 Task: Use the audio channel remapper to remap the "Left" to "Rear center".
Action: Mouse moved to (130, 26)
Screenshot: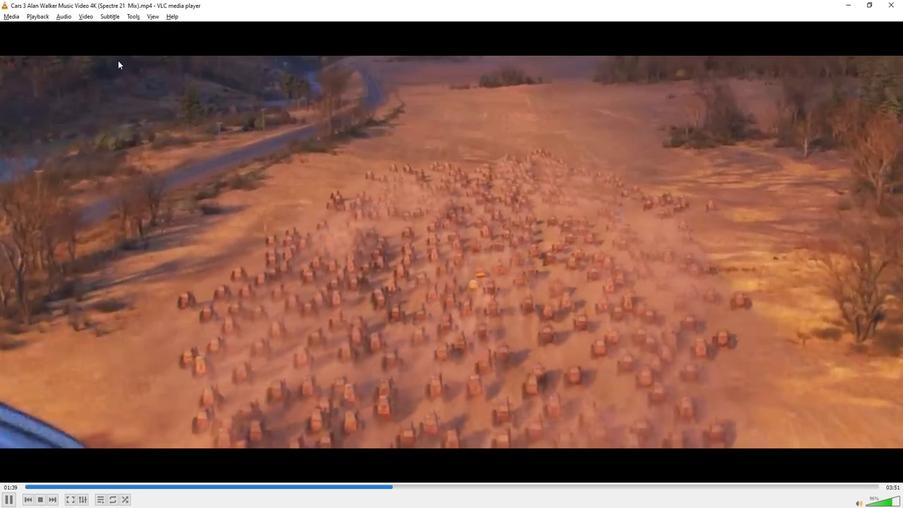 
Action: Mouse pressed left at (130, 26)
Screenshot: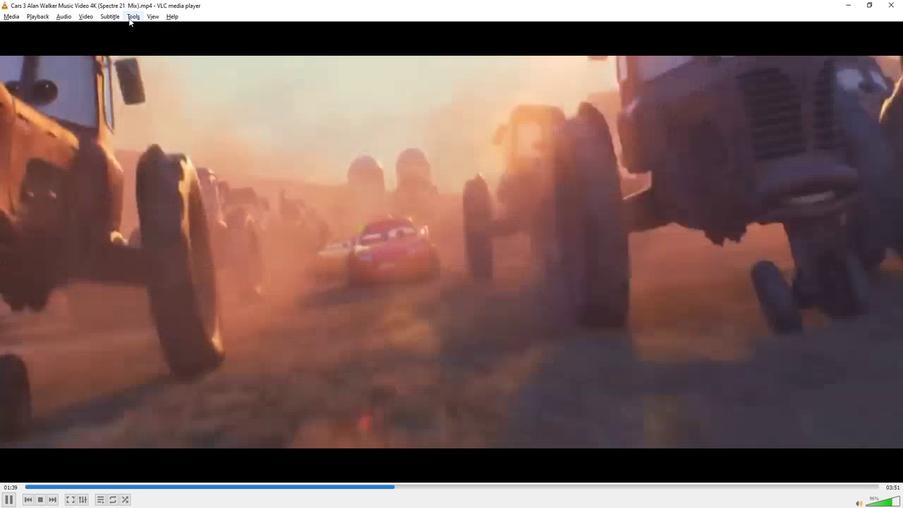 
Action: Mouse moved to (154, 132)
Screenshot: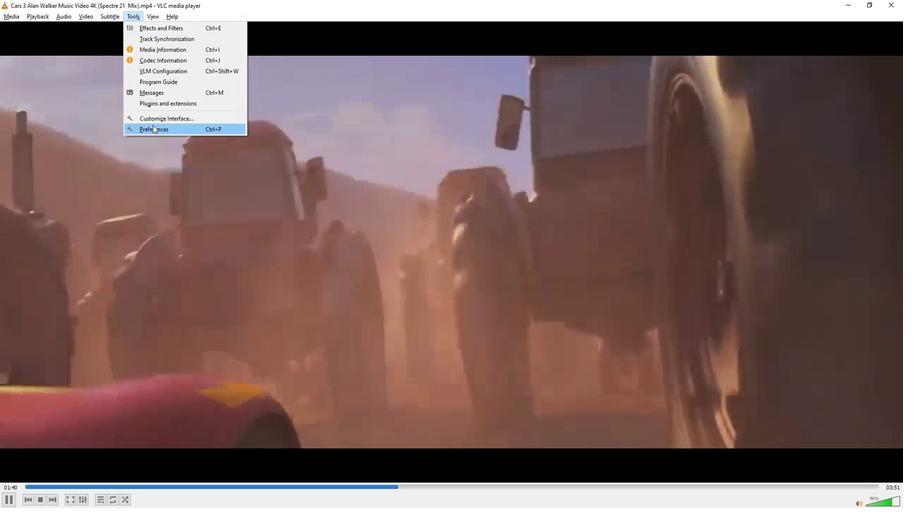 
Action: Mouse pressed left at (154, 132)
Screenshot: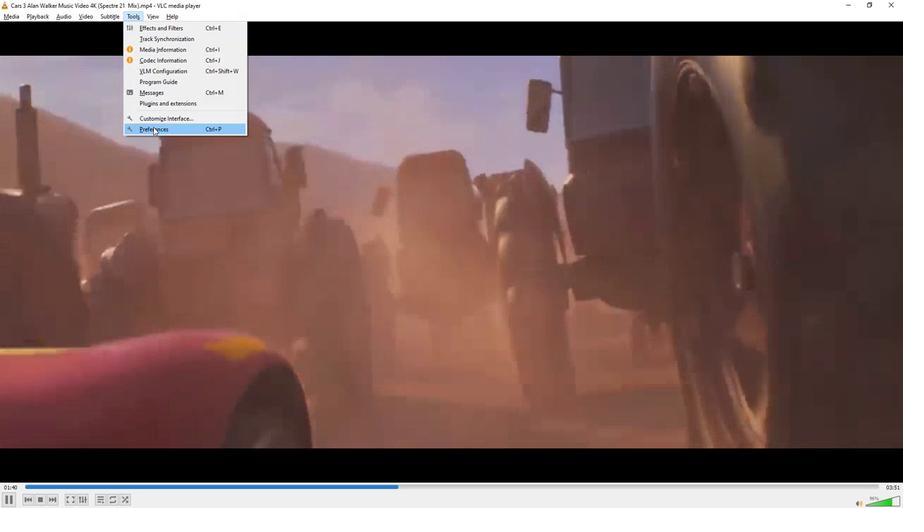 
Action: Mouse moved to (263, 383)
Screenshot: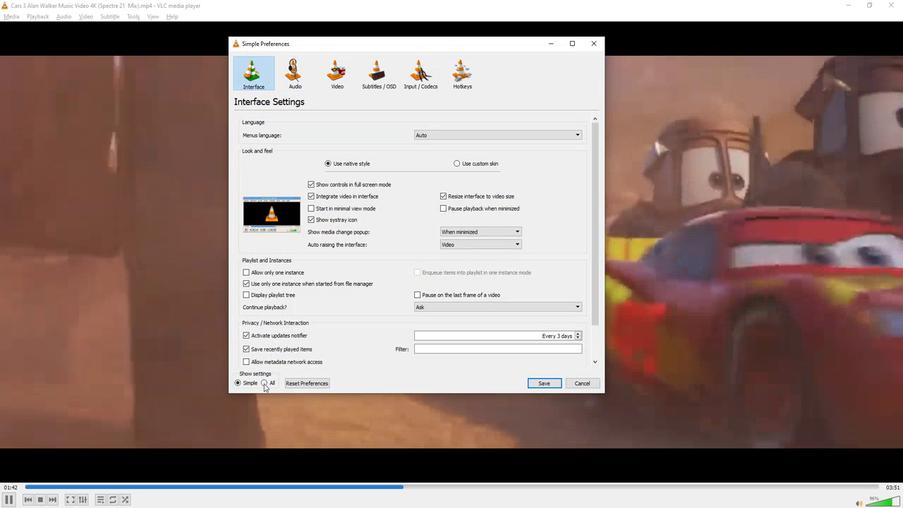 
Action: Mouse pressed left at (263, 383)
Screenshot: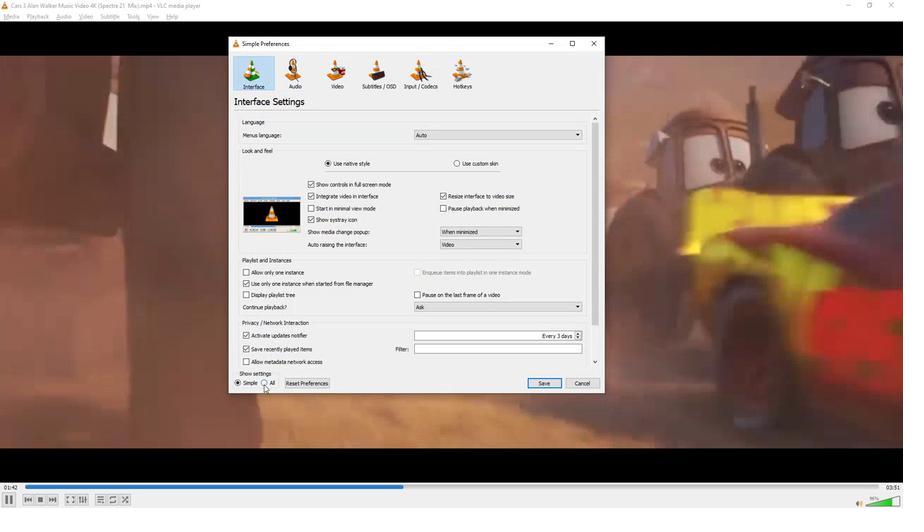 
Action: Mouse moved to (254, 174)
Screenshot: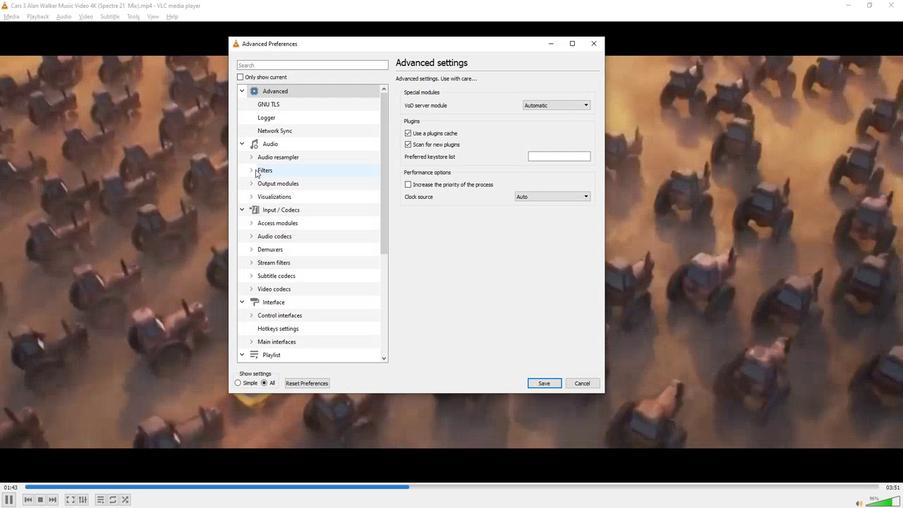 
Action: Mouse pressed left at (254, 174)
Screenshot: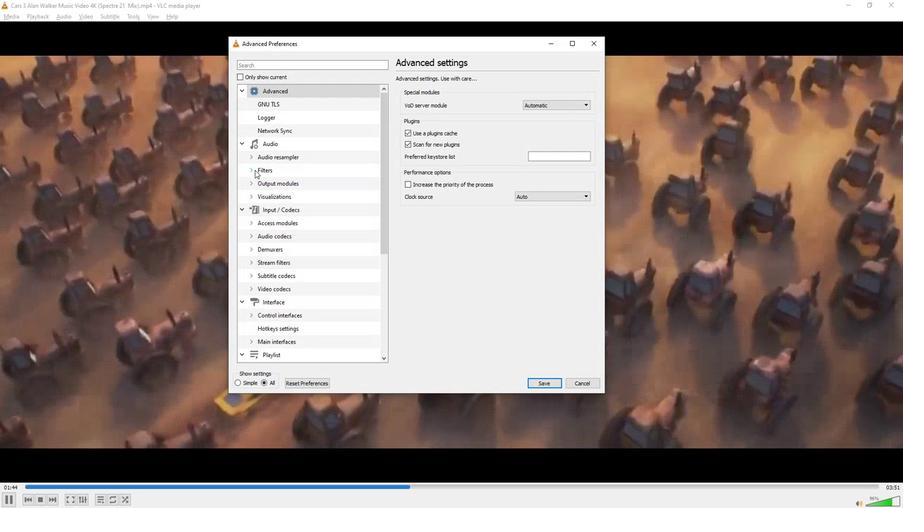 
Action: Mouse moved to (279, 304)
Screenshot: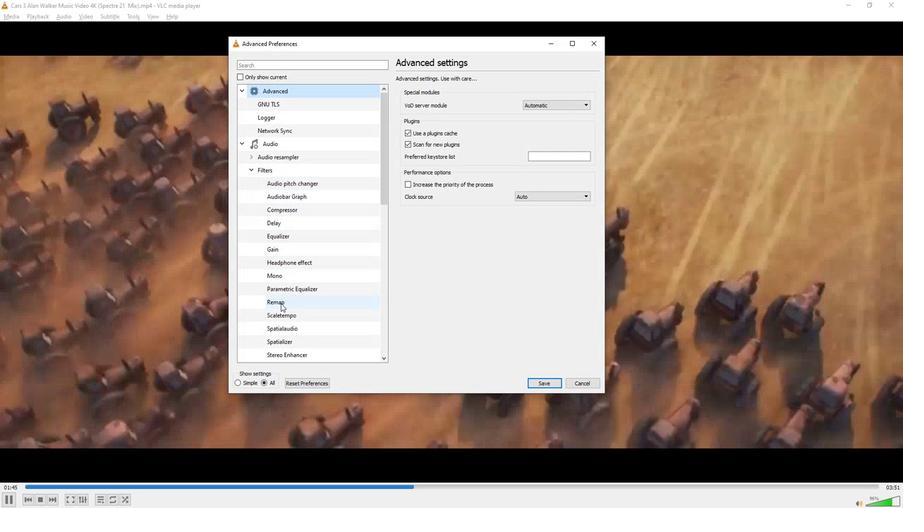 
Action: Mouse pressed left at (279, 304)
Screenshot: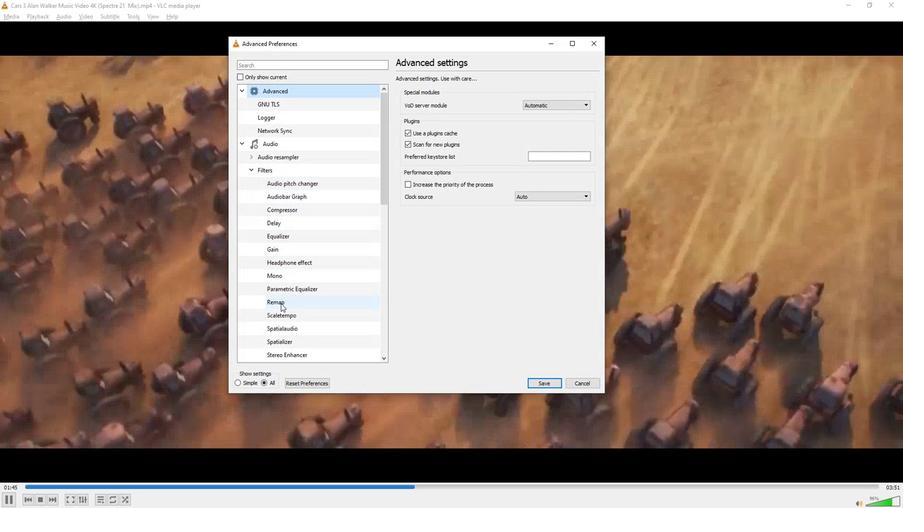
Action: Mouse moved to (559, 101)
Screenshot: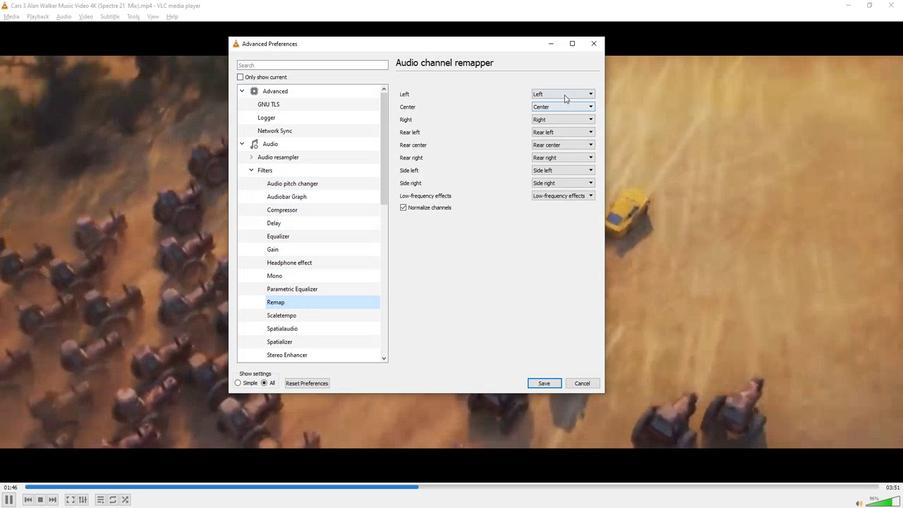 
Action: Mouse pressed left at (559, 101)
Screenshot: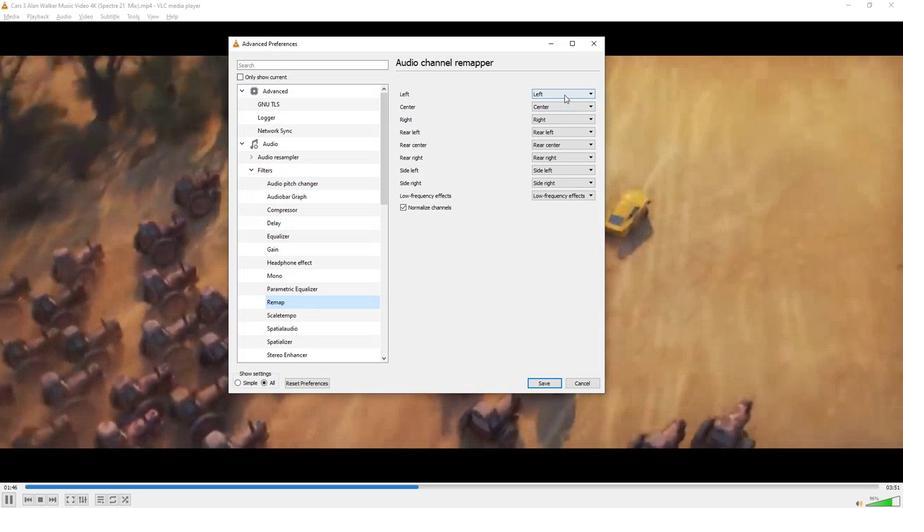 
Action: Mouse moved to (552, 131)
Screenshot: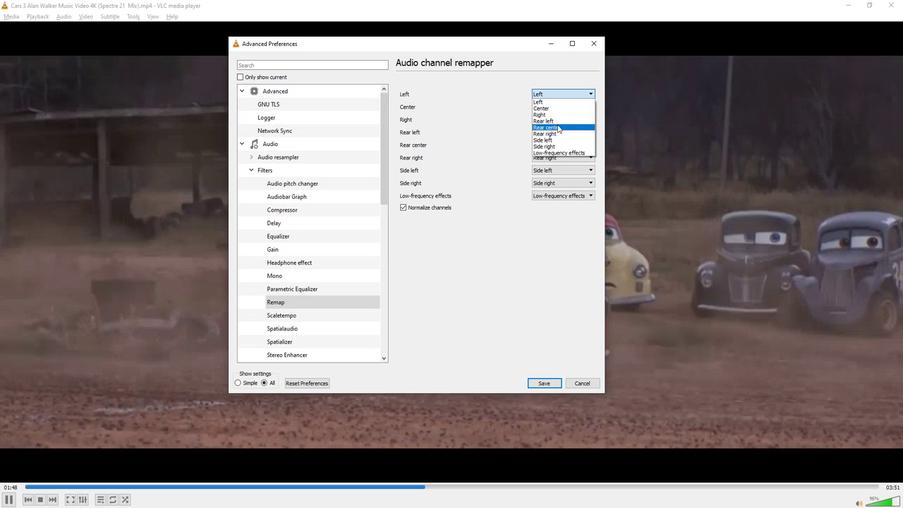 
Action: Mouse pressed left at (552, 131)
Screenshot: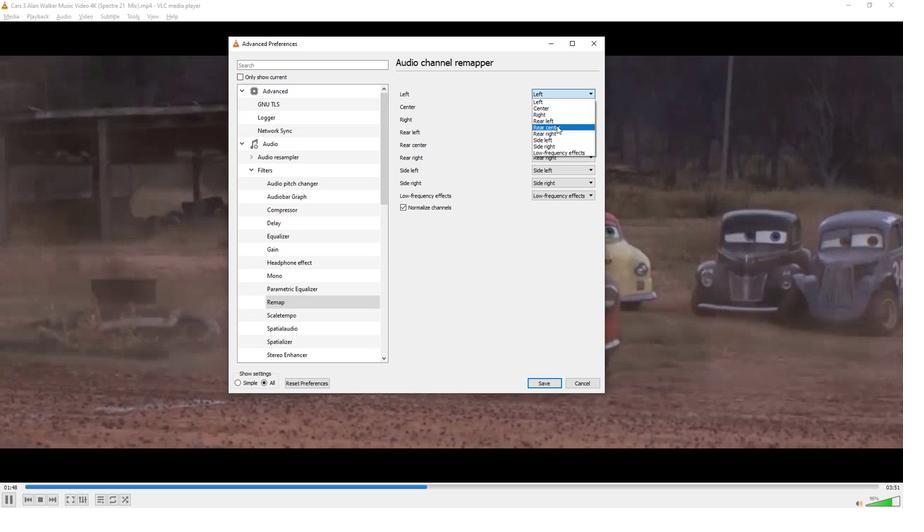 
Action: Mouse moved to (443, 307)
Screenshot: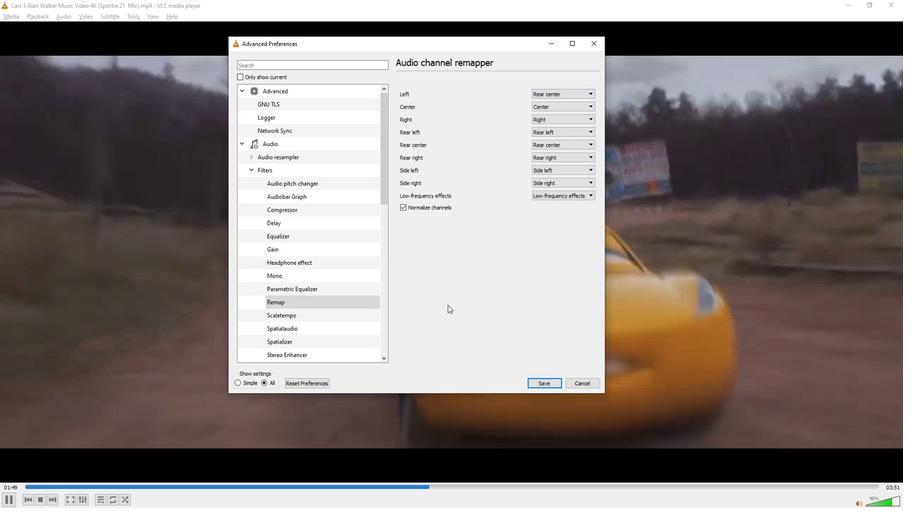 
